 Task: Add Megafood Kids B Complex to the cart.
Action: Mouse pressed left at (26, 78)
Screenshot: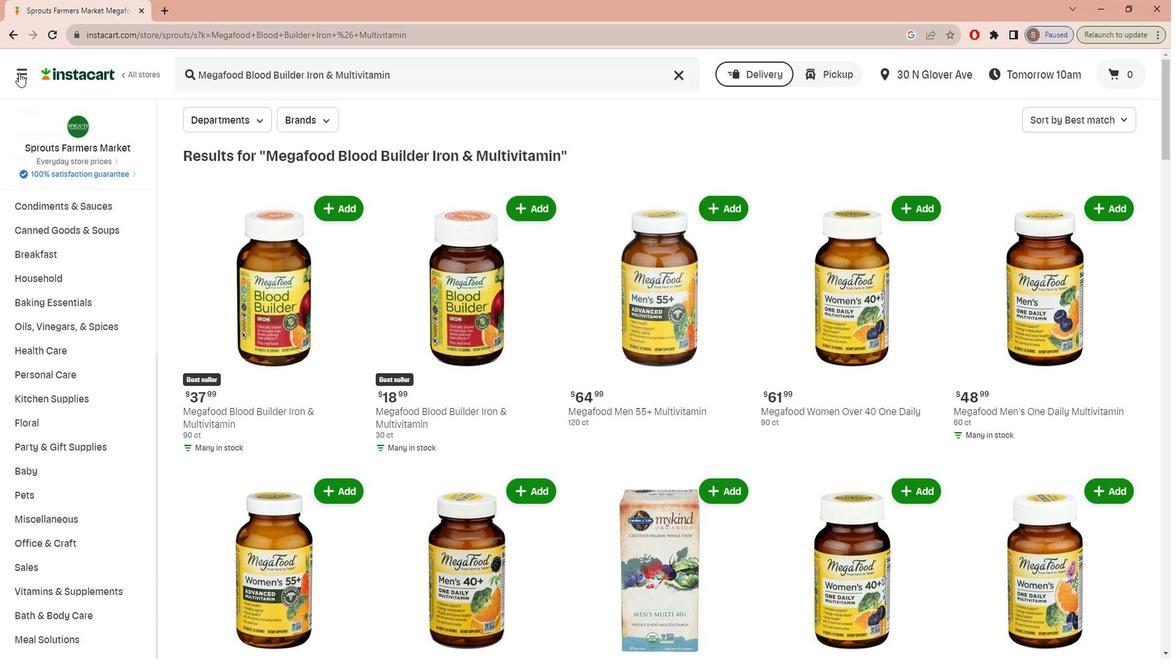 
Action: Mouse moved to (34, 160)
Screenshot: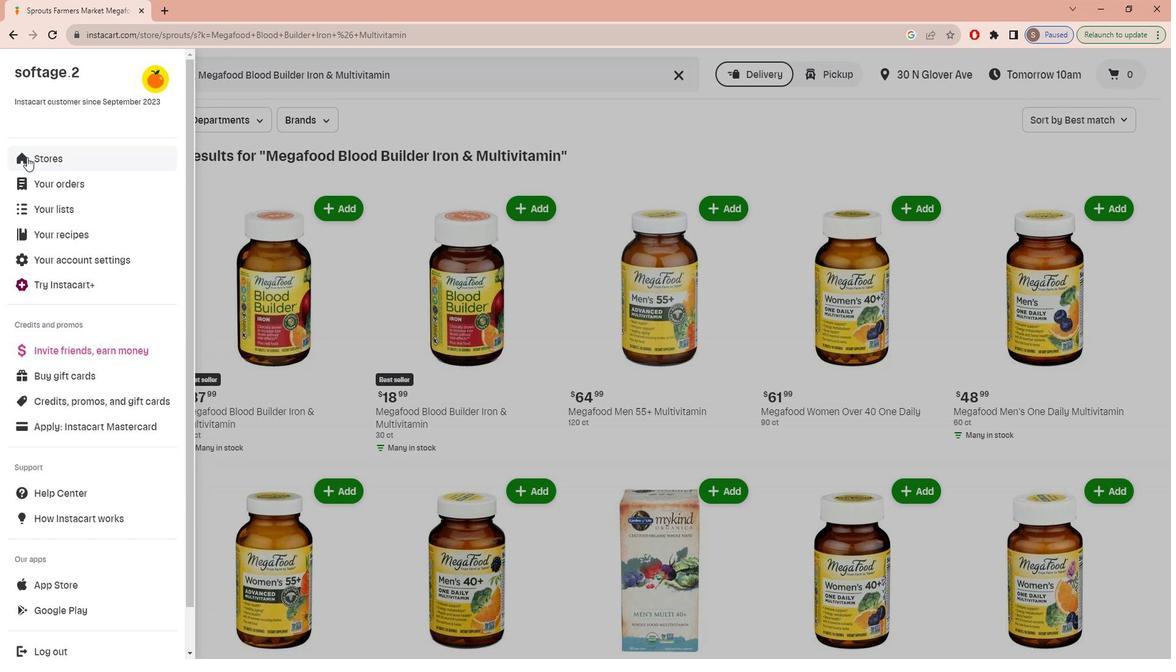 
Action: Mouse pressed left at (34, 160)
Screenshot: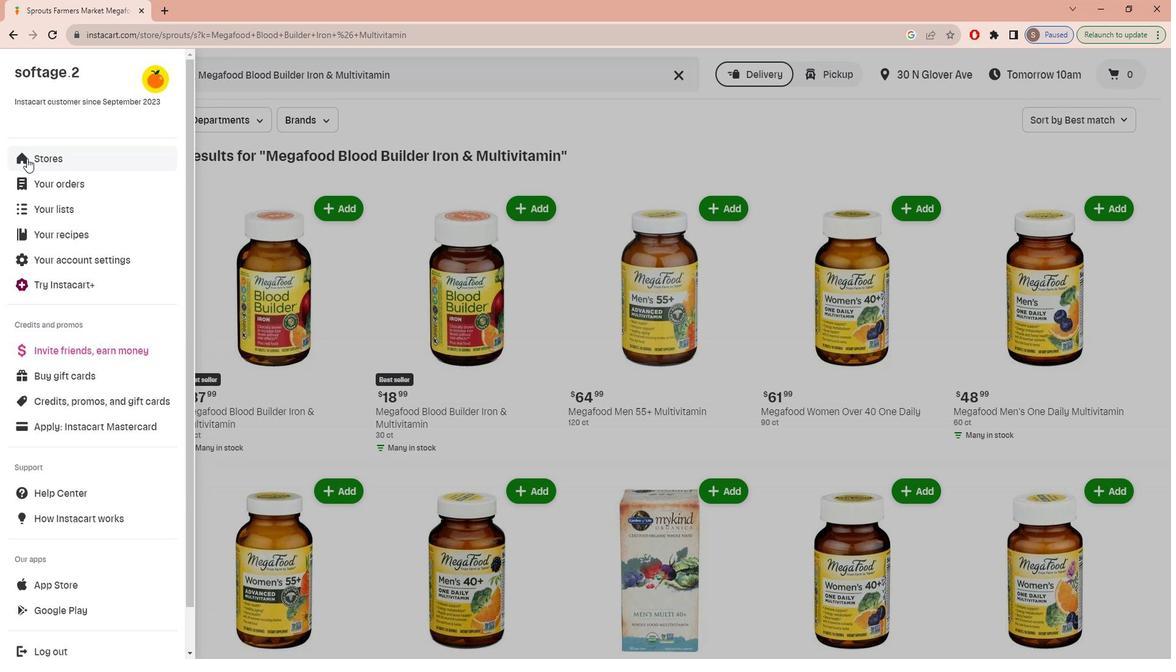 
Action: Mouse moved to (287, 129)
Screenshot: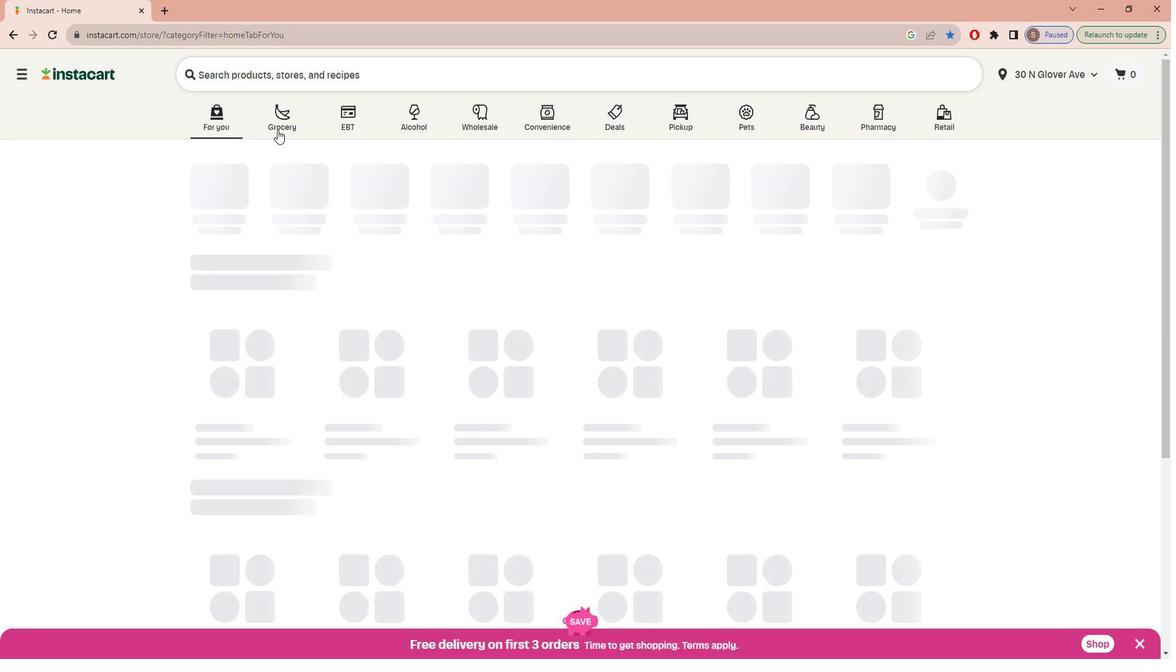 
Action: Mouse pressed left at (287, 129)
Screenshot: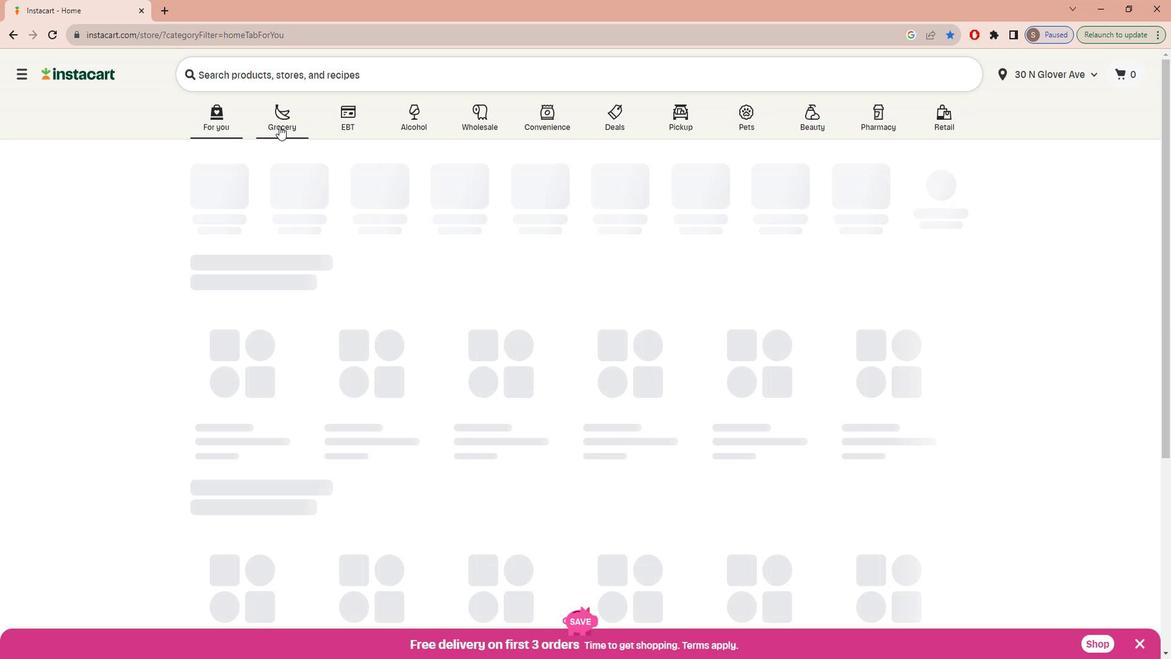 
Action: Mouse moved to (266, 352)
Screenshot: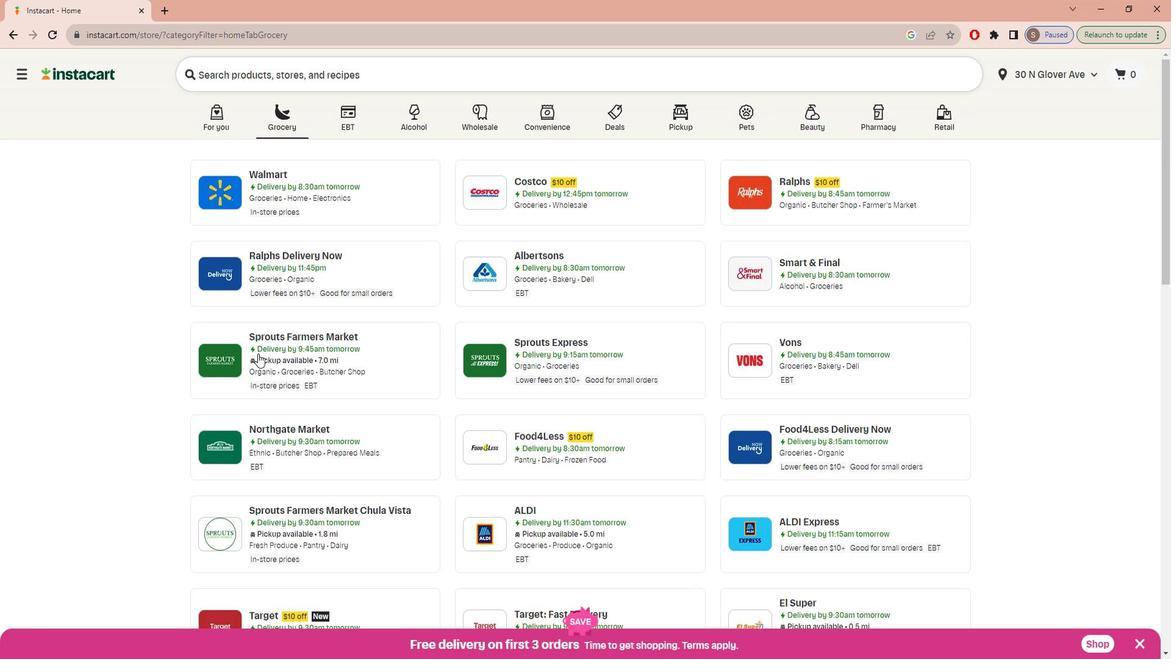 
Action: Mouse pressed left at (266, 352)
Screenshot: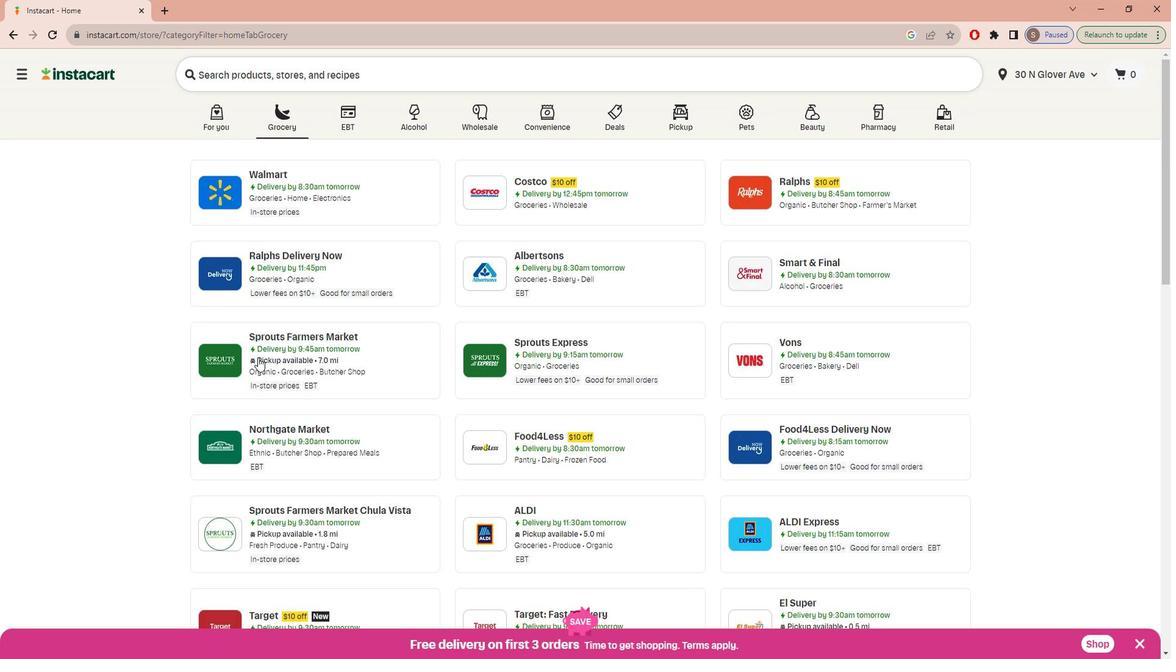 
Action: Mouse moved to (13, 455)
Screenshot: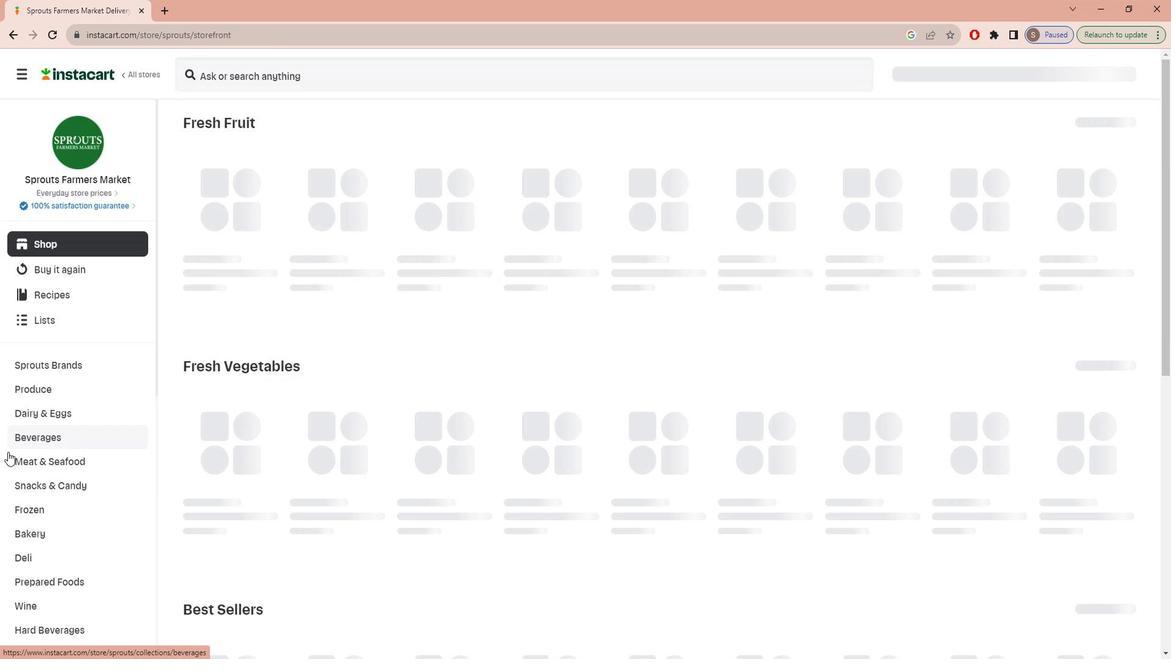 
Action: Mouse scrolled (13, 454) with delta (0, 0)
Screenshot: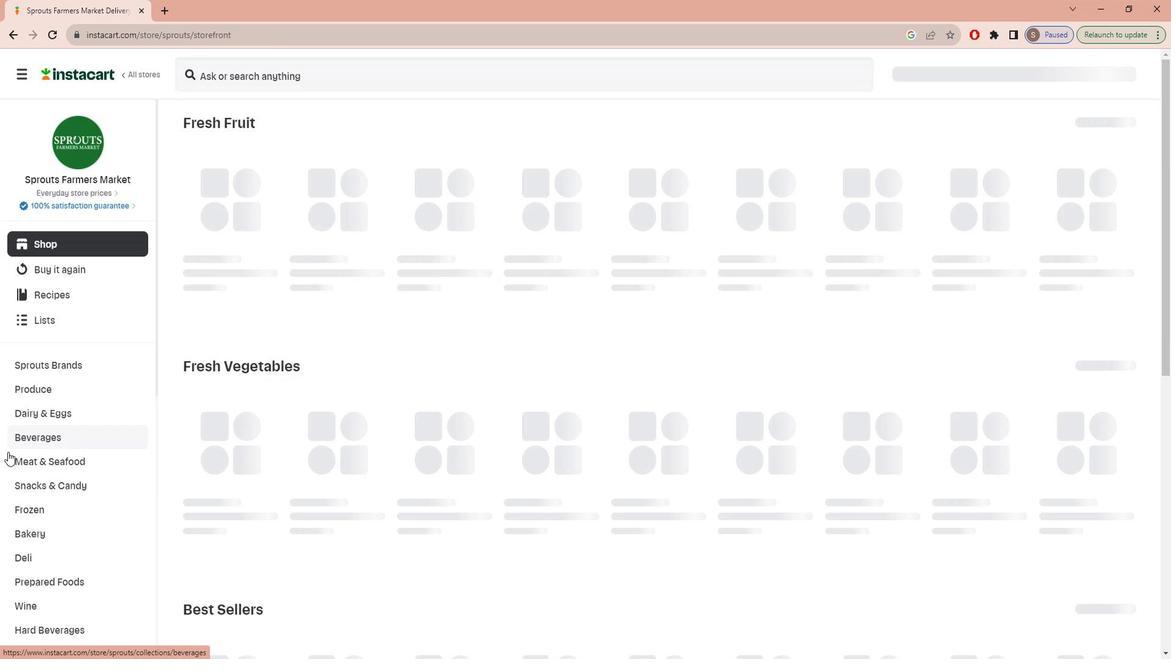 
Action: Mouse moved to (13, 456)
Screenshot: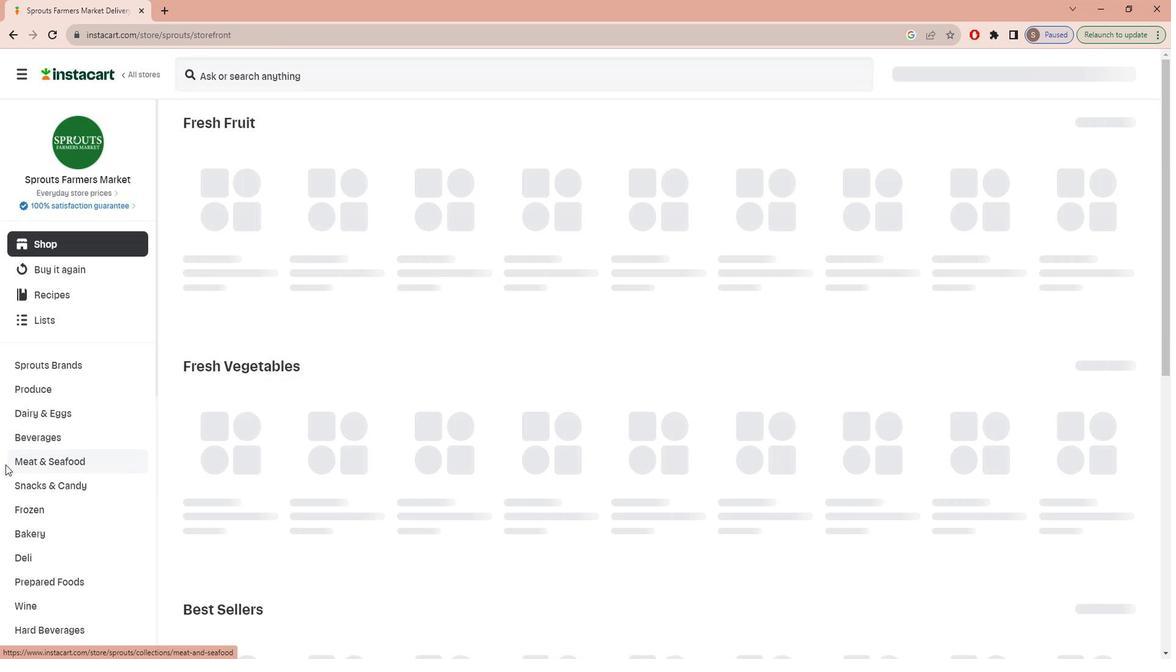 
Action: Mouse scrolled (13, 455) with delta (0, 0)
Screenshot: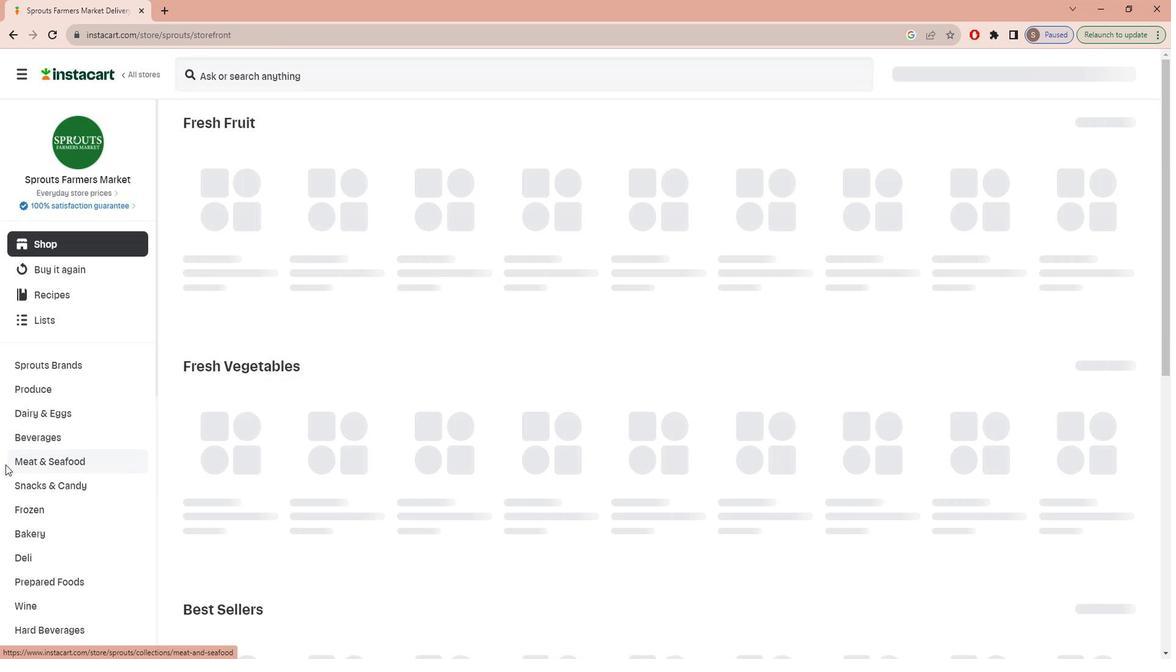 
Action: Mouse moved to (13, 457)
Screenshot: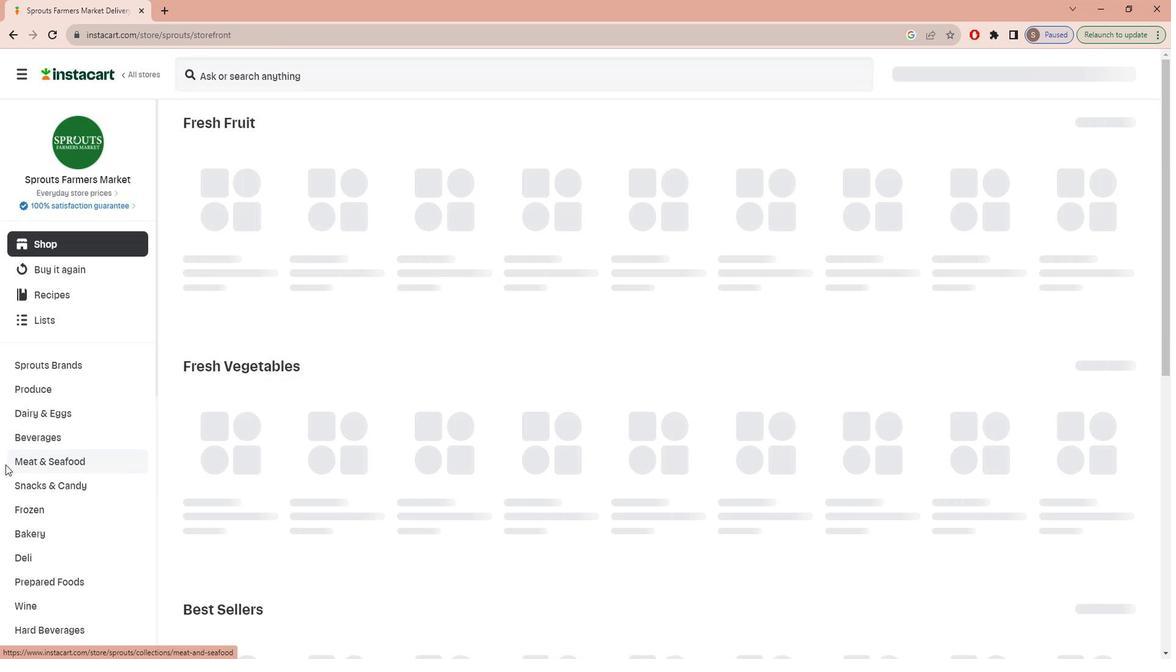 
Action: Mouse scrolled (13, 456) with delta (0, 0)
Screenshot: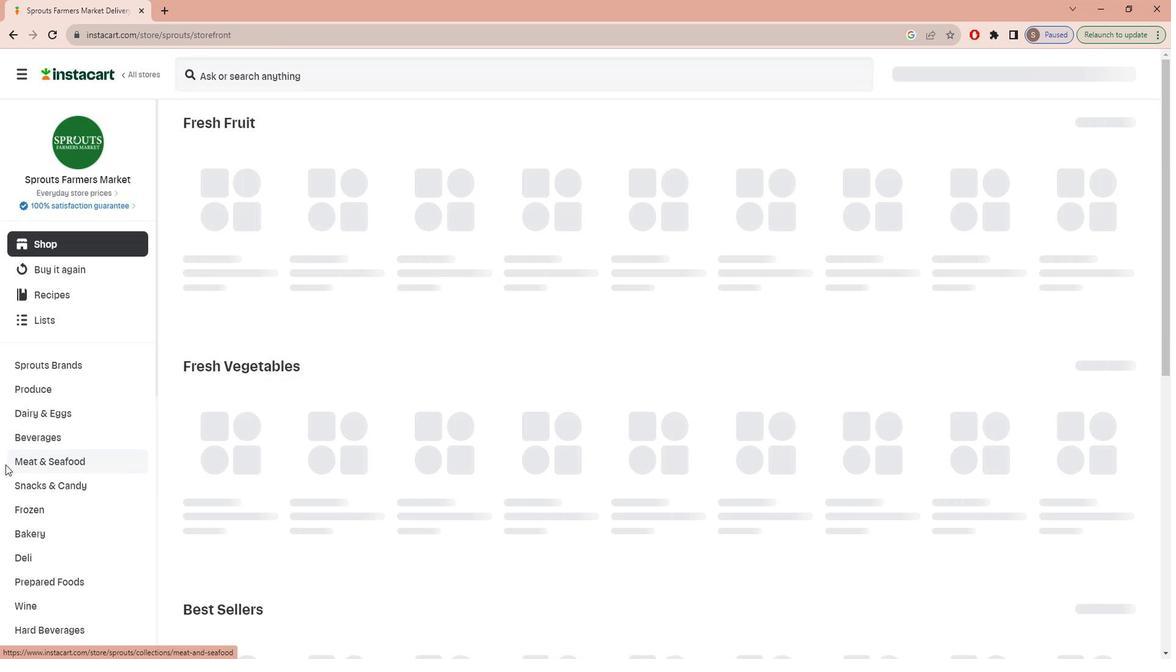 
Action: Mouse moved to (13, 457)
Screenshot: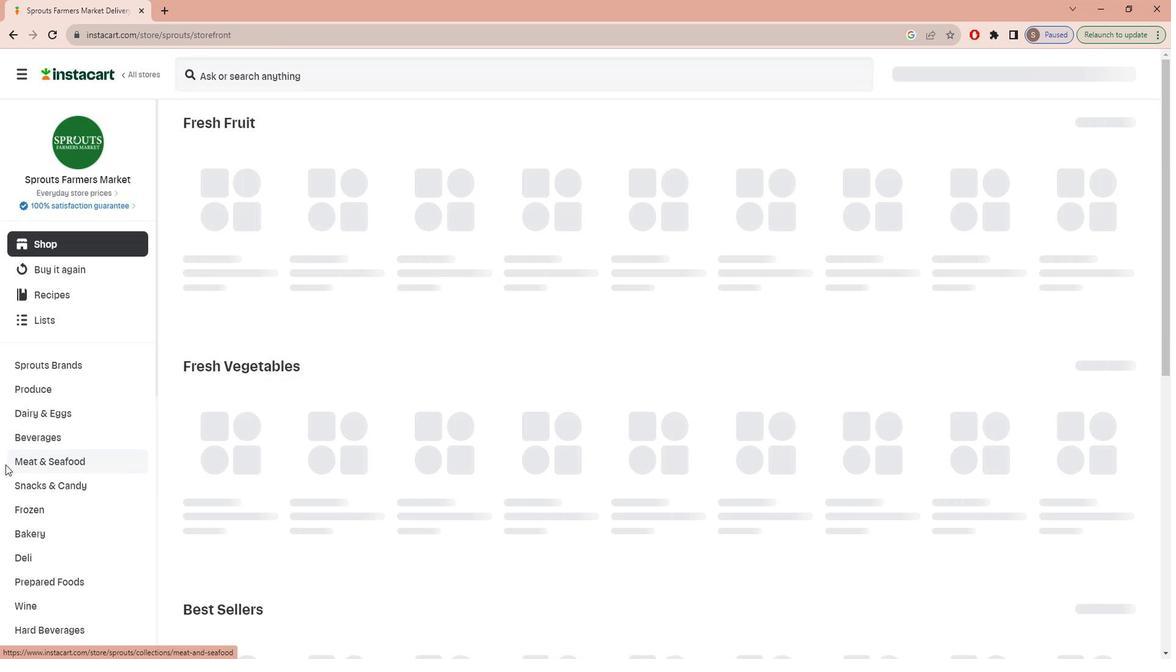 
Action: Mouse scrolled (13, 457) with delta (0, 0)
Screenshot: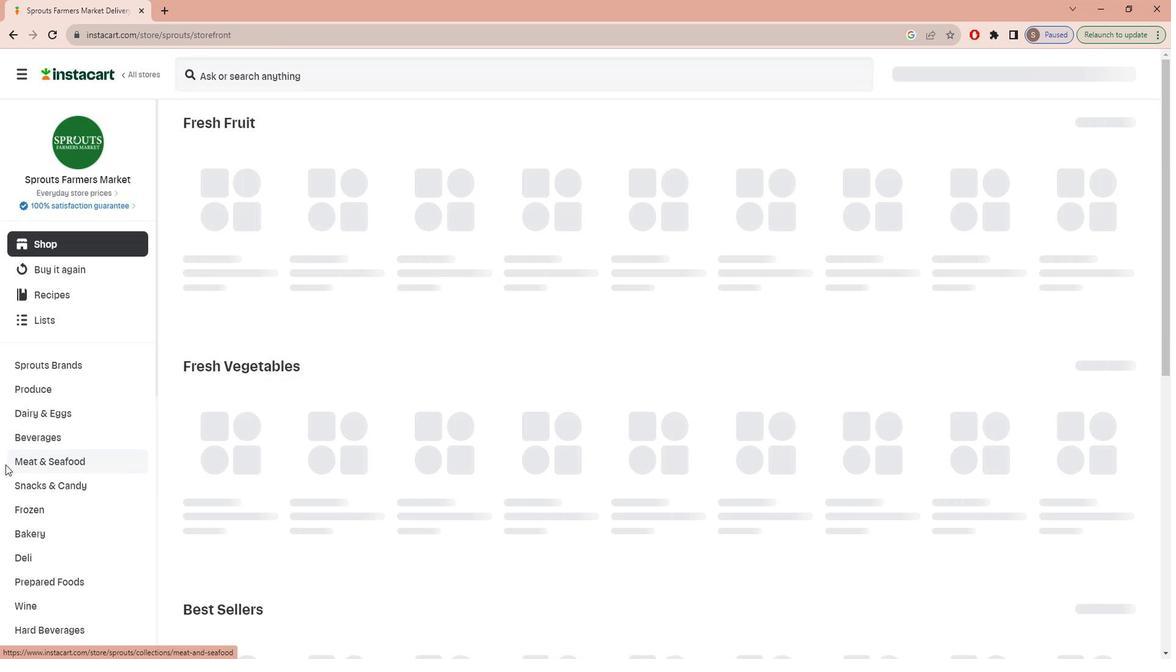 
Action: Mouse scrolled (13, 457) with delta (0, 0)
Screenshot: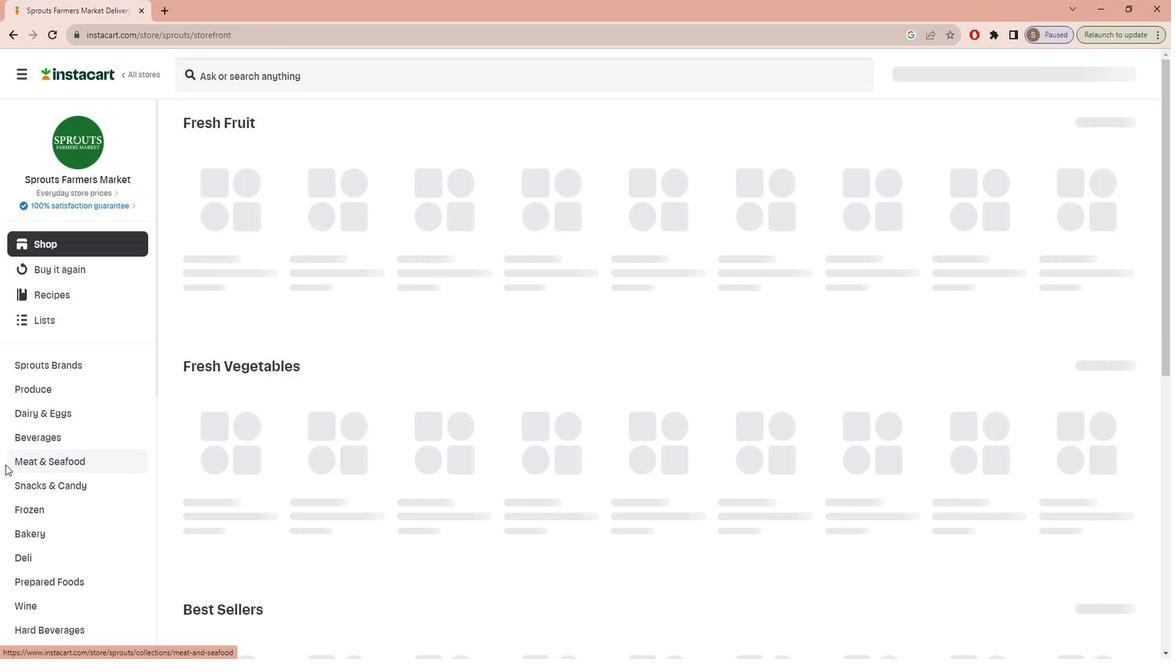 
Action: Mouse moved to (13, 458)
Screenshot: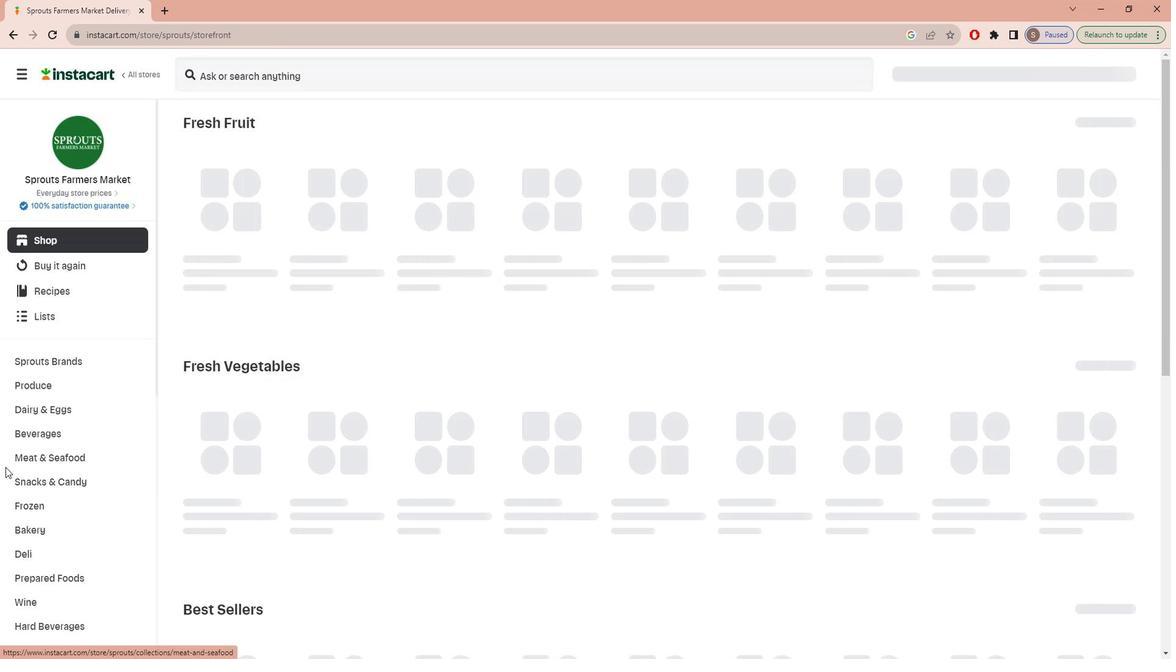 
Action: Mouse scrolled (13, 457) with delta (0, 0)
Screenshot: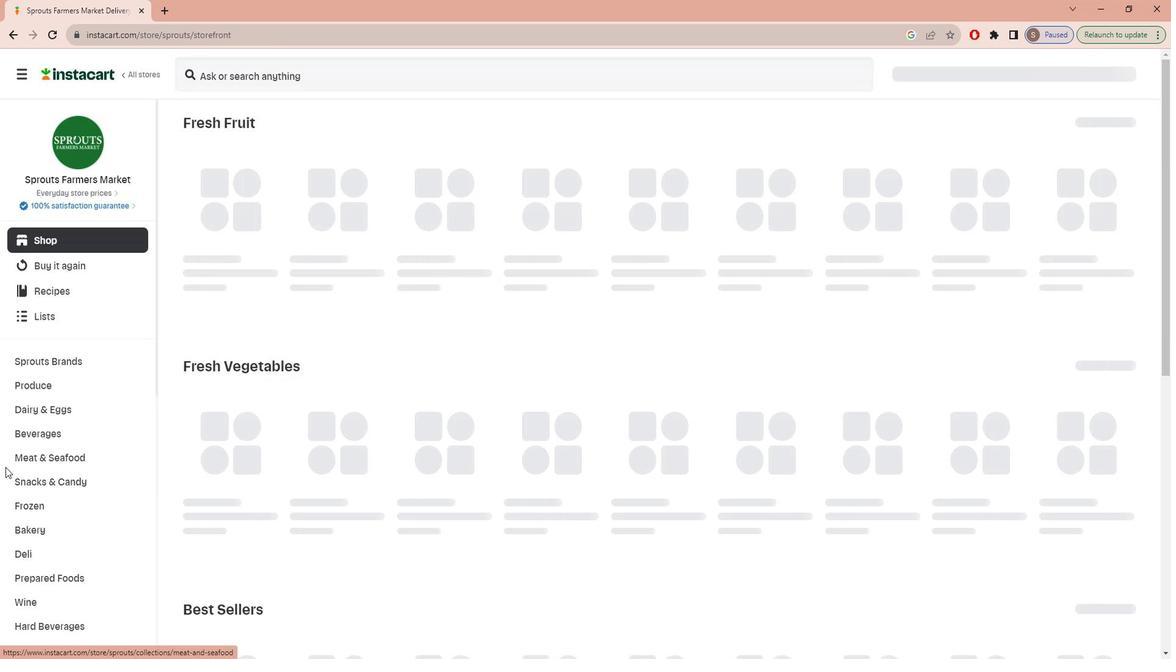 
Action: Mouse moved to (19, 457)
Screenshot: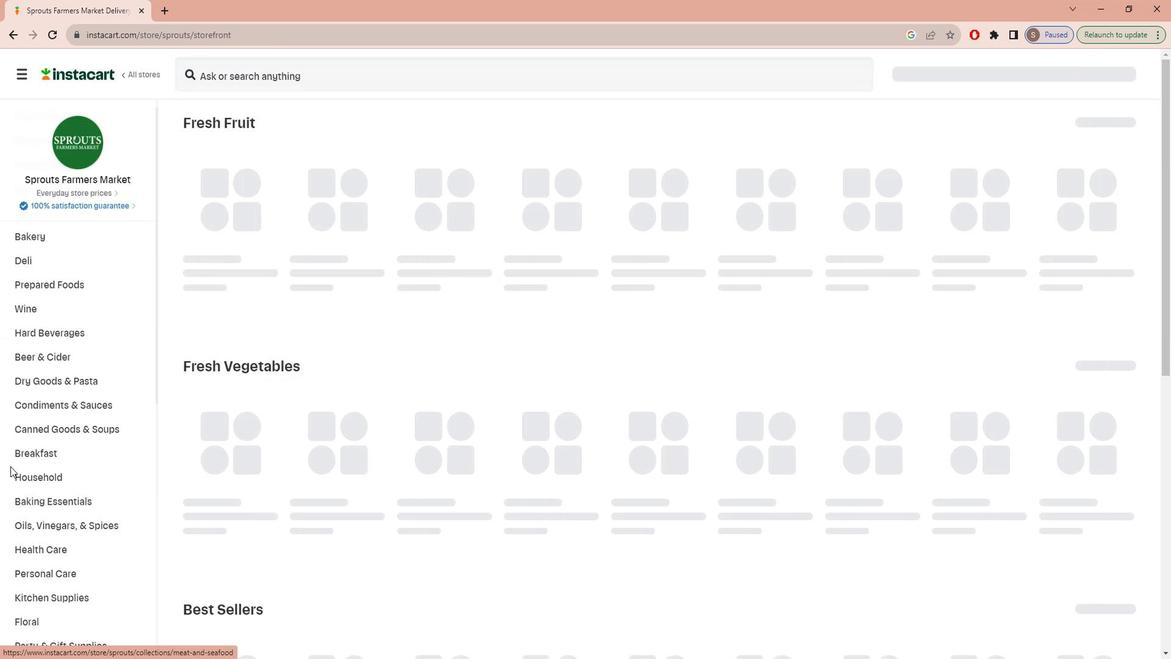 
Action: Mouse scrolled (19, 456) with delta (0, 0)
Screenshot: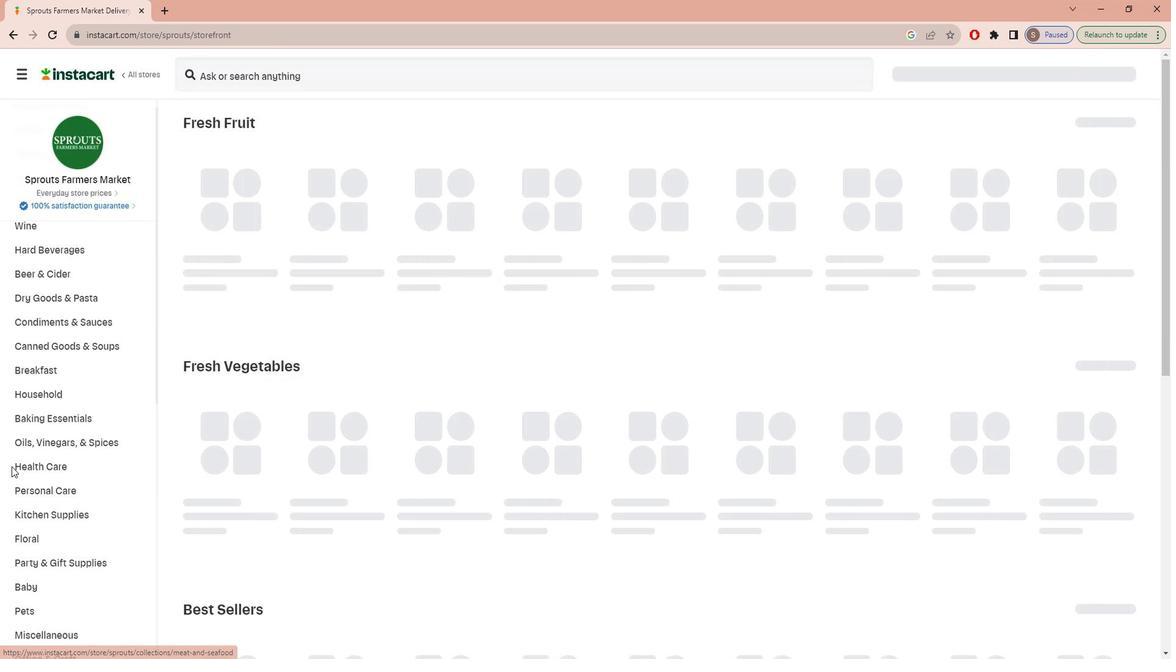 
Action: Mouse moved to (21, 457)
Screenshot: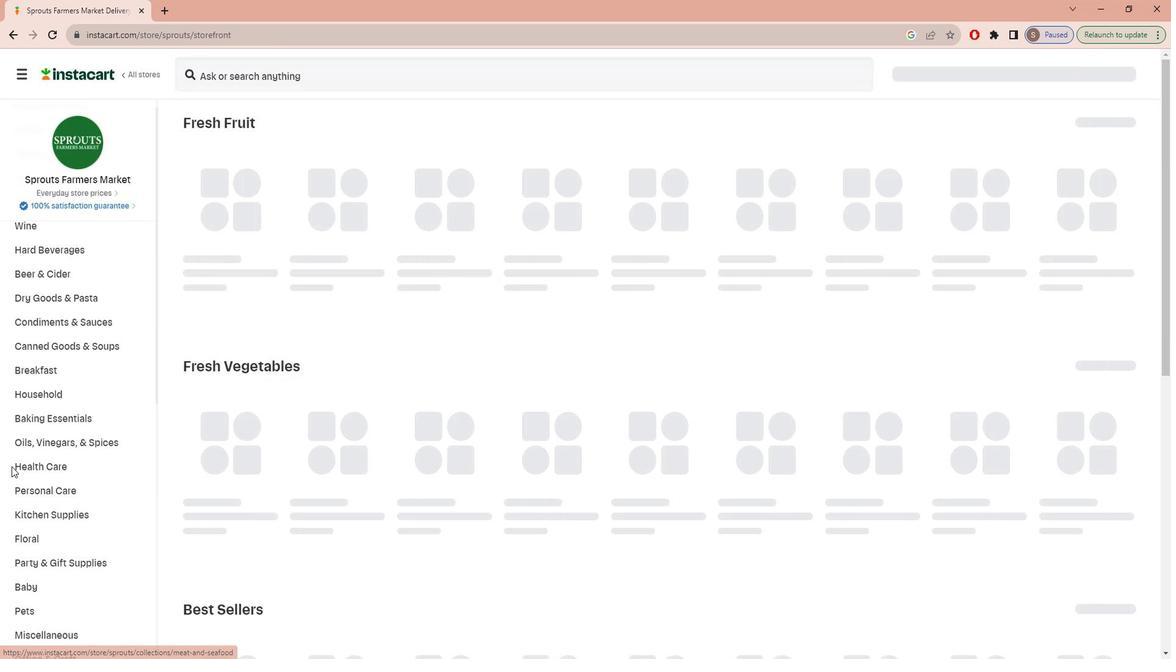 
Action: Mouse scrolled (21, 457) with delta (0, 0)
Screenshot: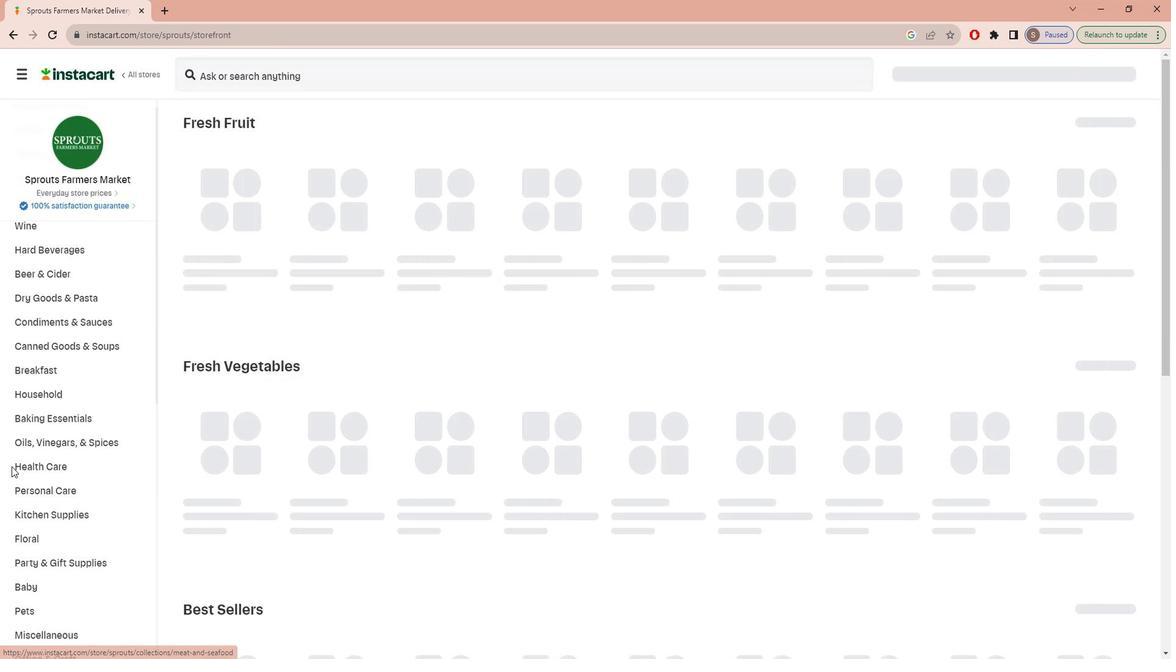 
Action: Mouse moved to (22, 458)
Screenshot: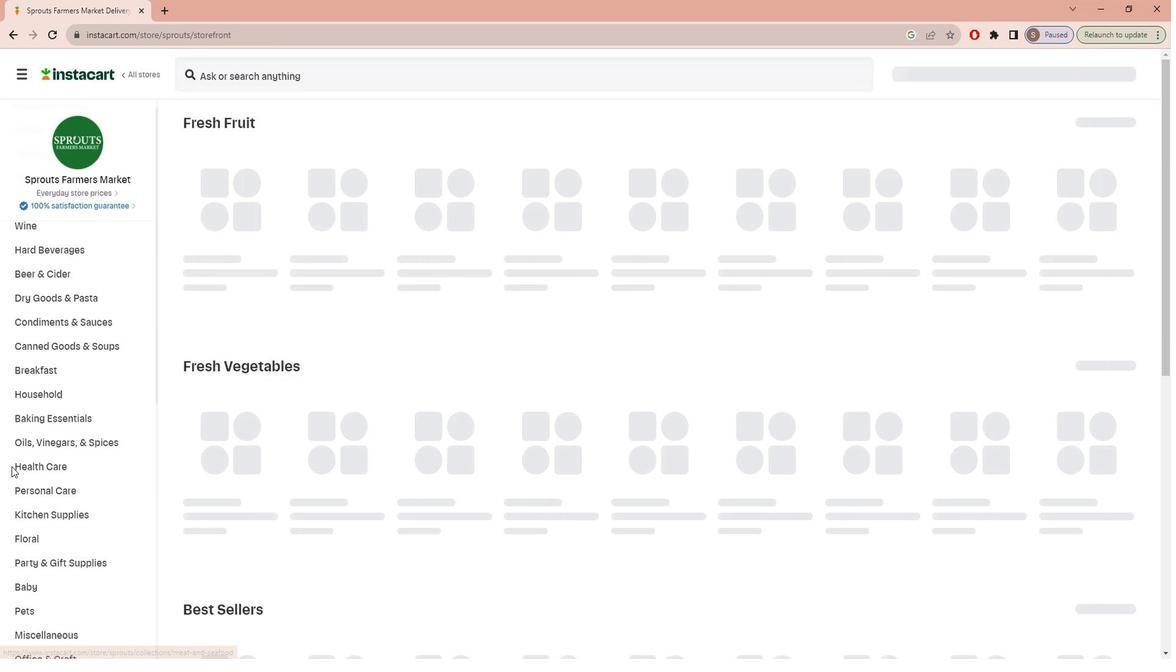 
Action: Mouse scrolled (22, 458) with delta (0, 0)
Screenshot: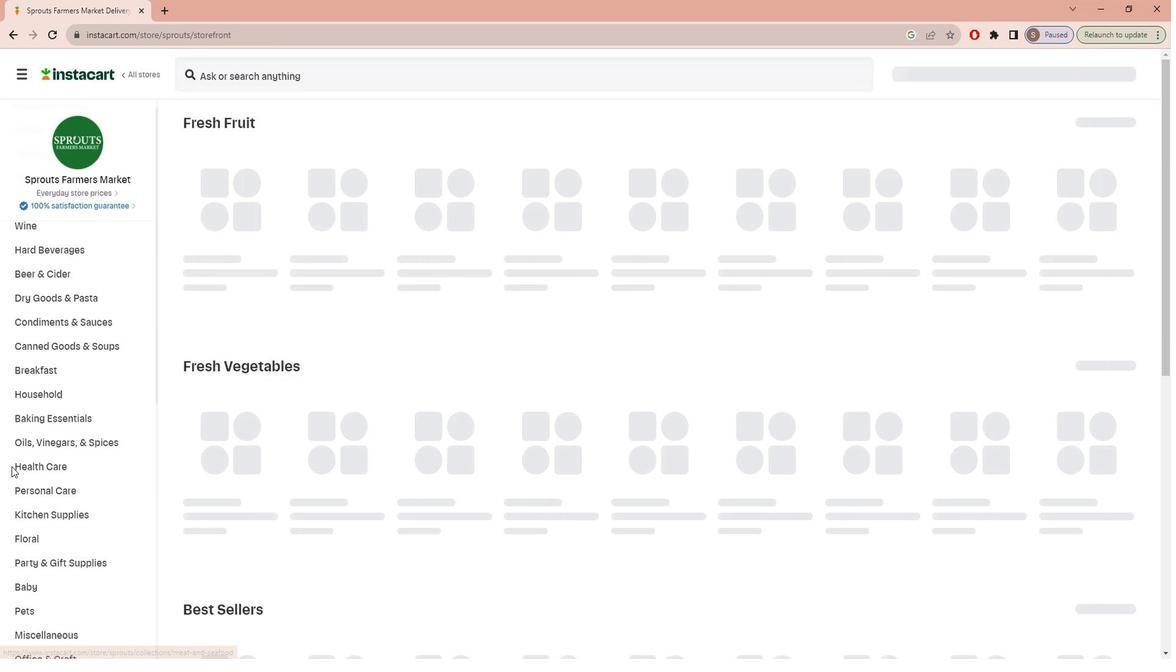
Action: Mouse moved to (23, 460)
Screenshot: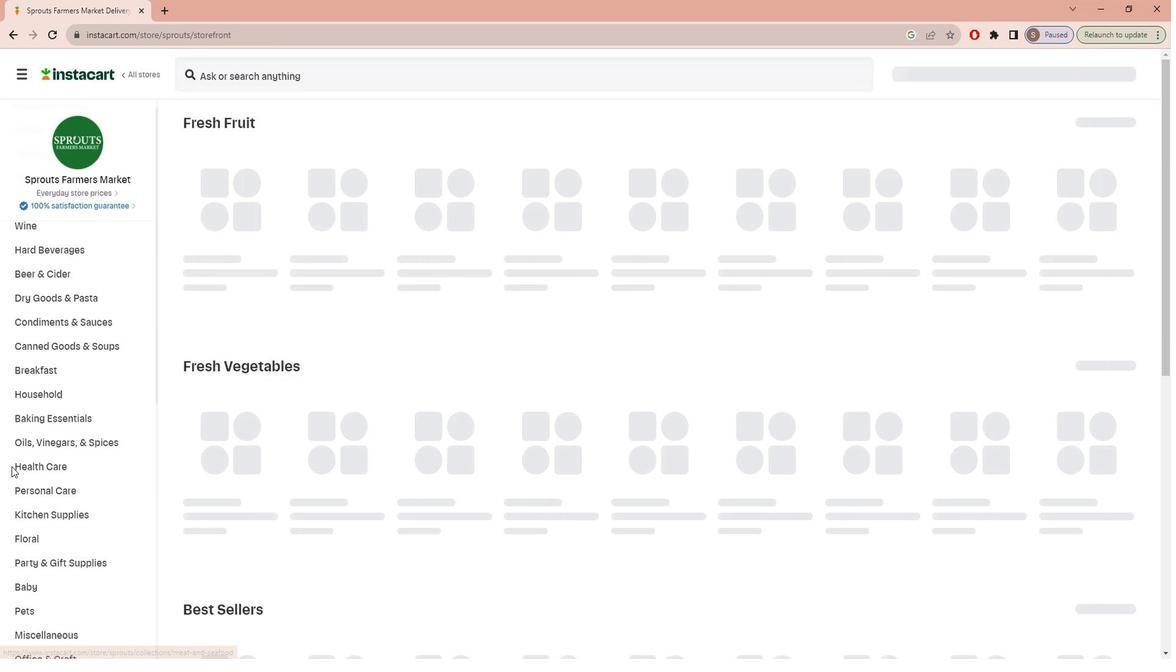 
Action: Mouse scrolled (23, 460) with delta (0, 0)
Screenshot: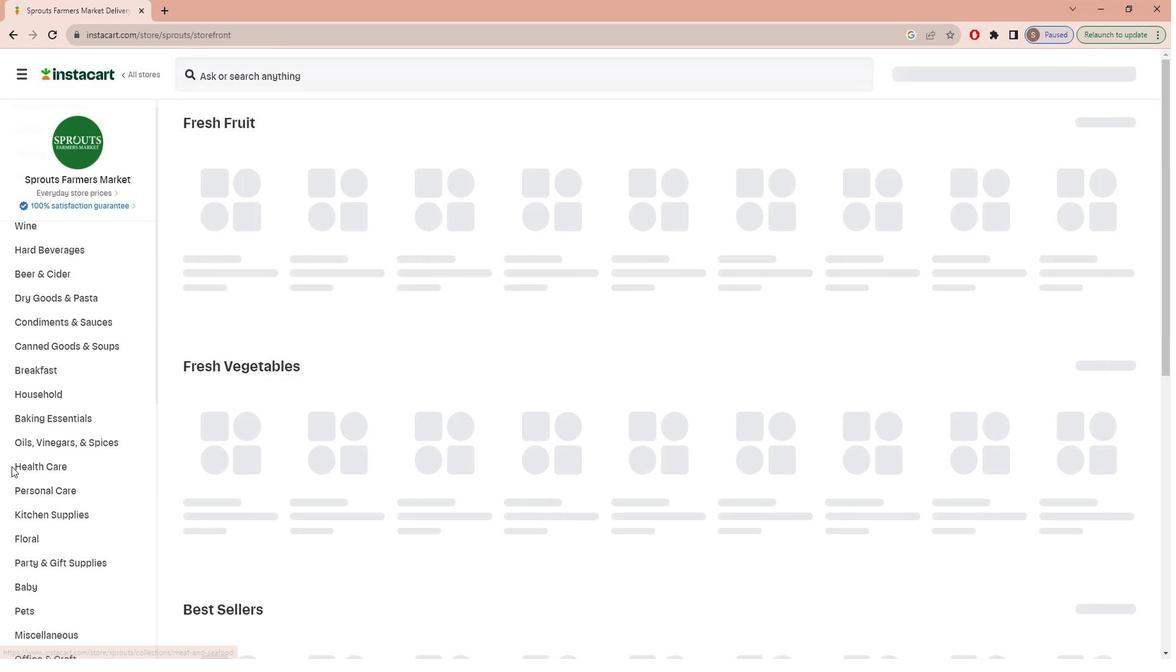 
Action: Mouse moved to (24, 462)
Screenshot: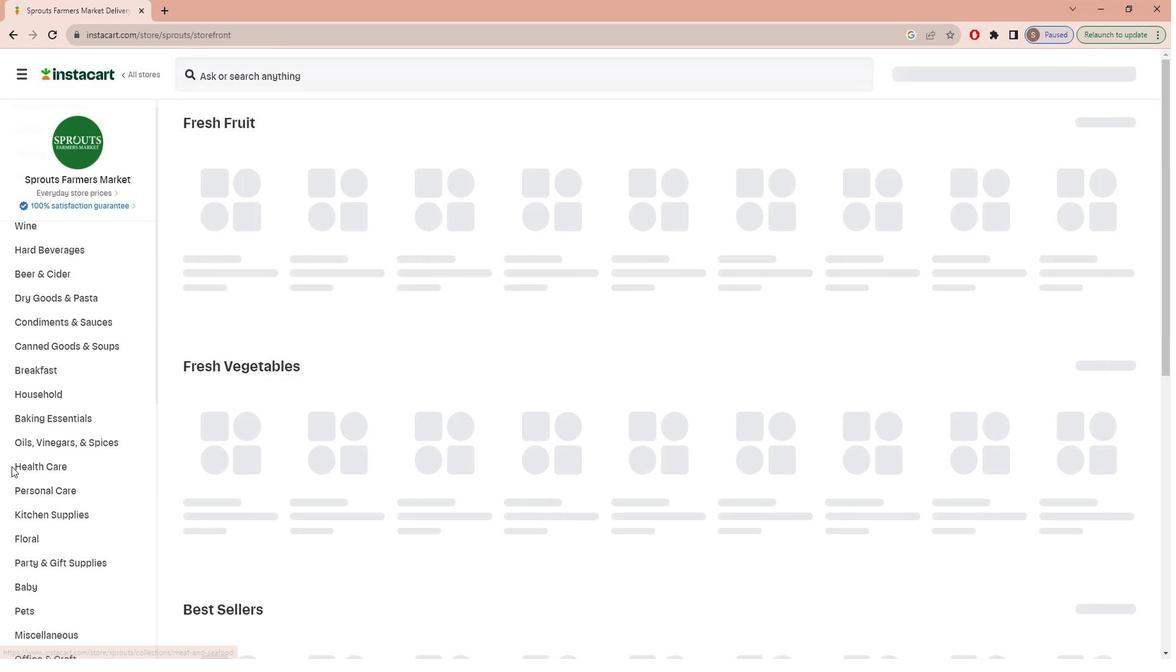 
Action: Mouse scrolled (24, 461) with delta (0, 0)
Screenshot: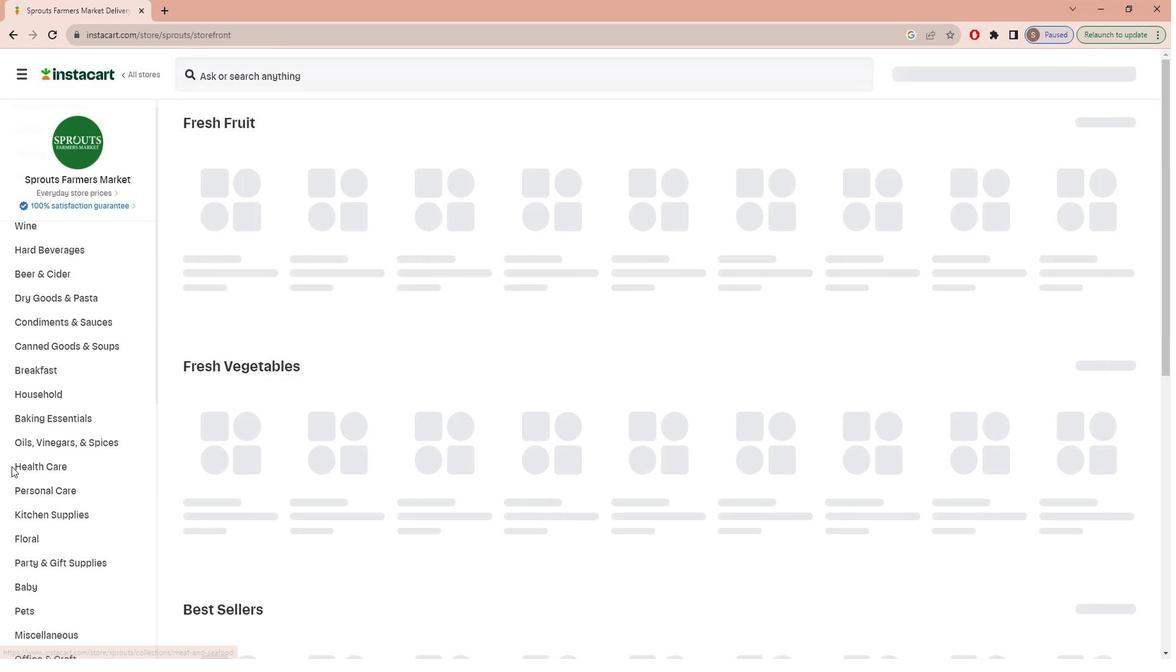 
Action: Mouse moved to (48, 574)
Screenshot: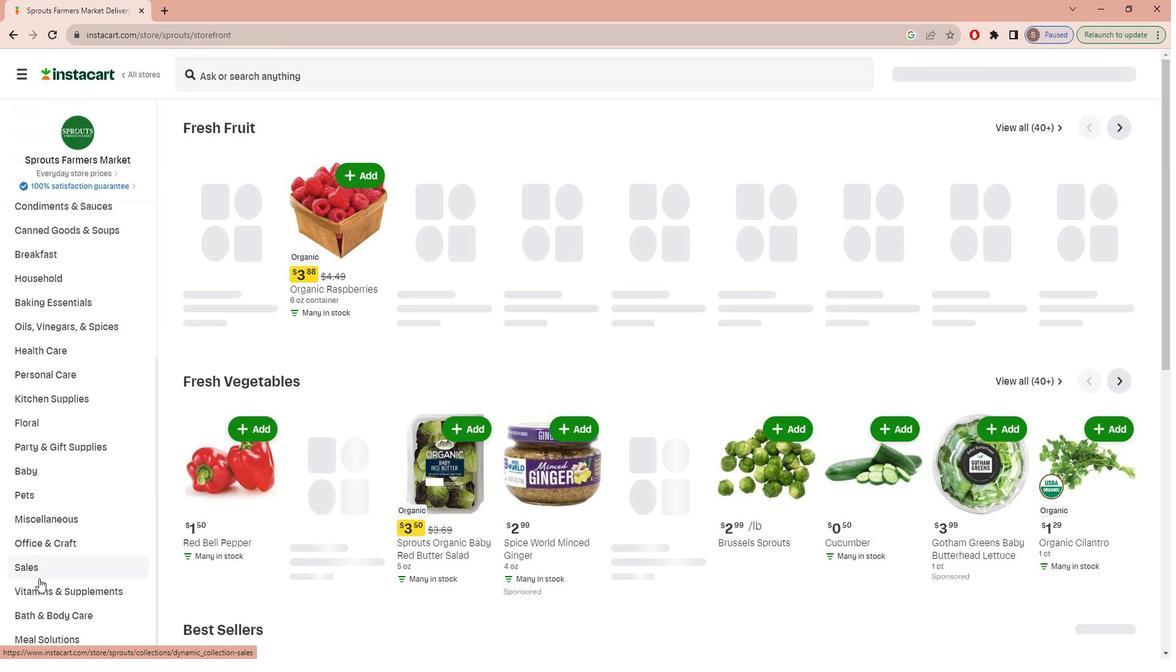 
Action: Mouse pressed left at (48, 574)
Screenshot: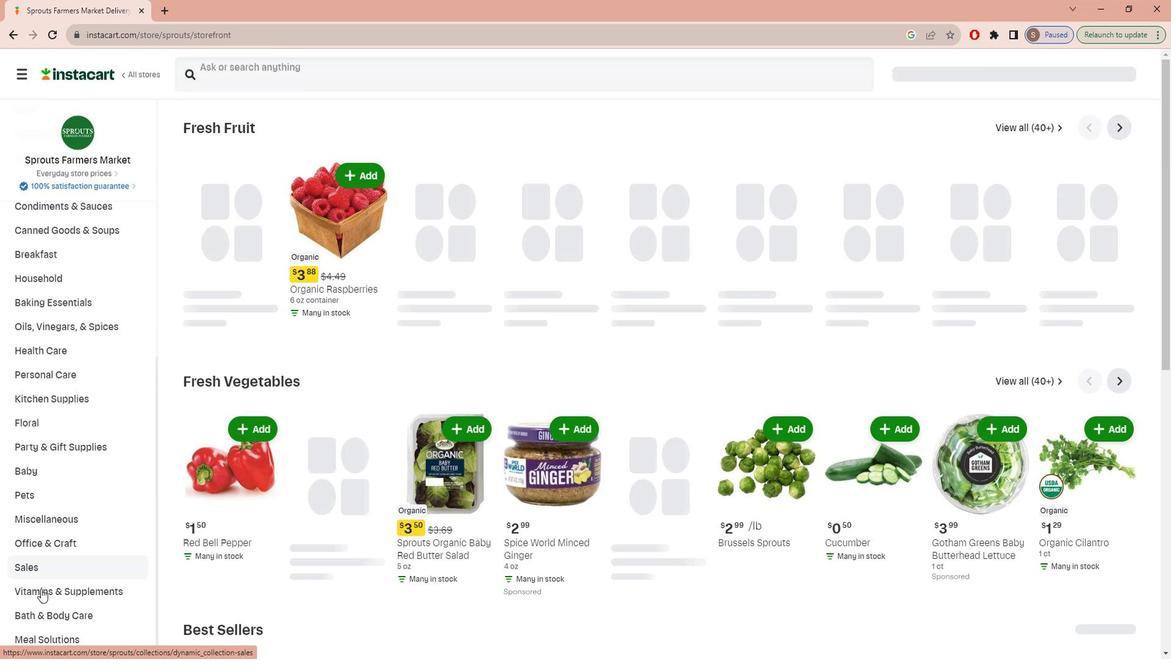 
Action: Mouse moved to (1140, 159)
Screenshot: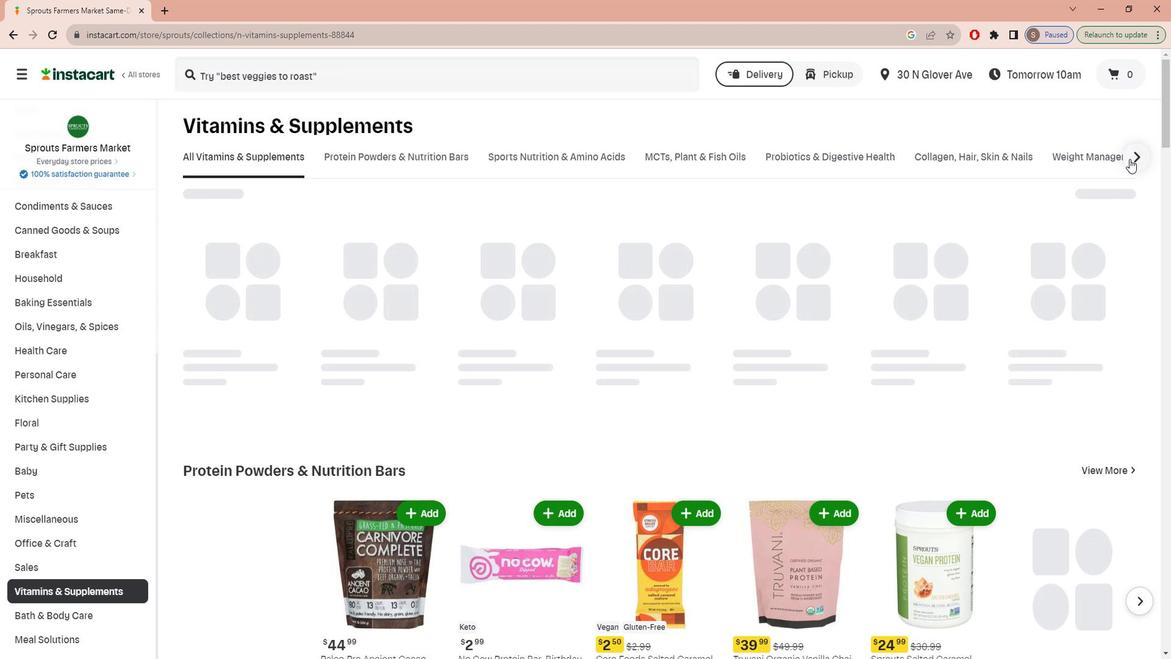 
Action: Mouse pressed left at (1140, 159)
Screenshot: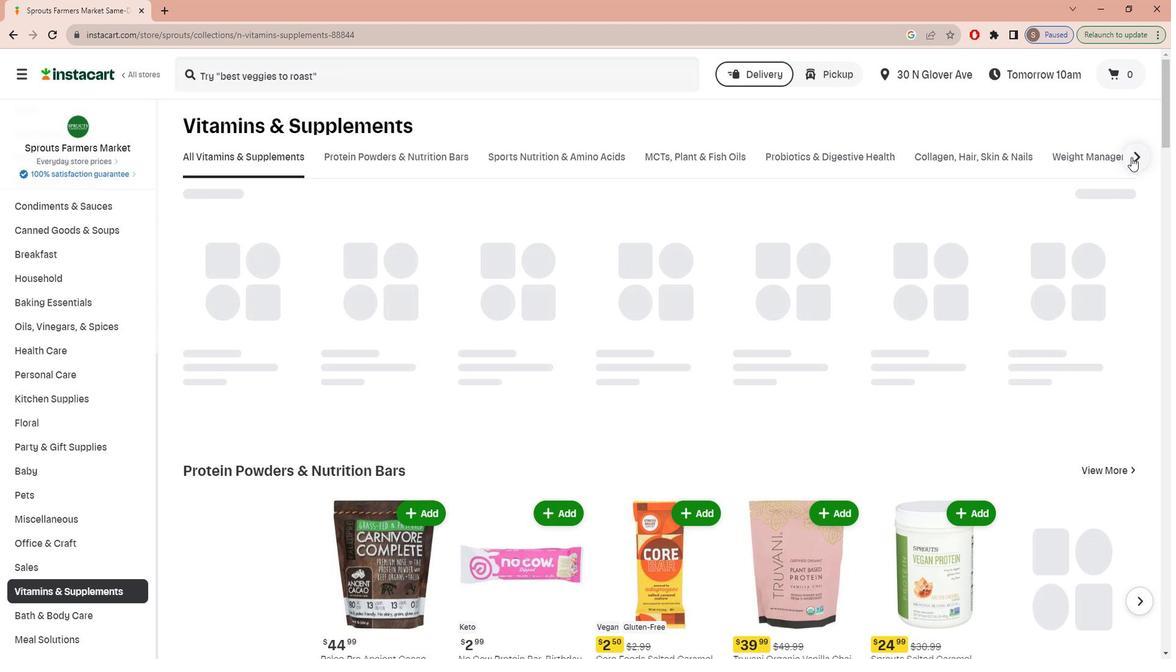 
Action: Mouse moved to (830, 157)
Screenshot: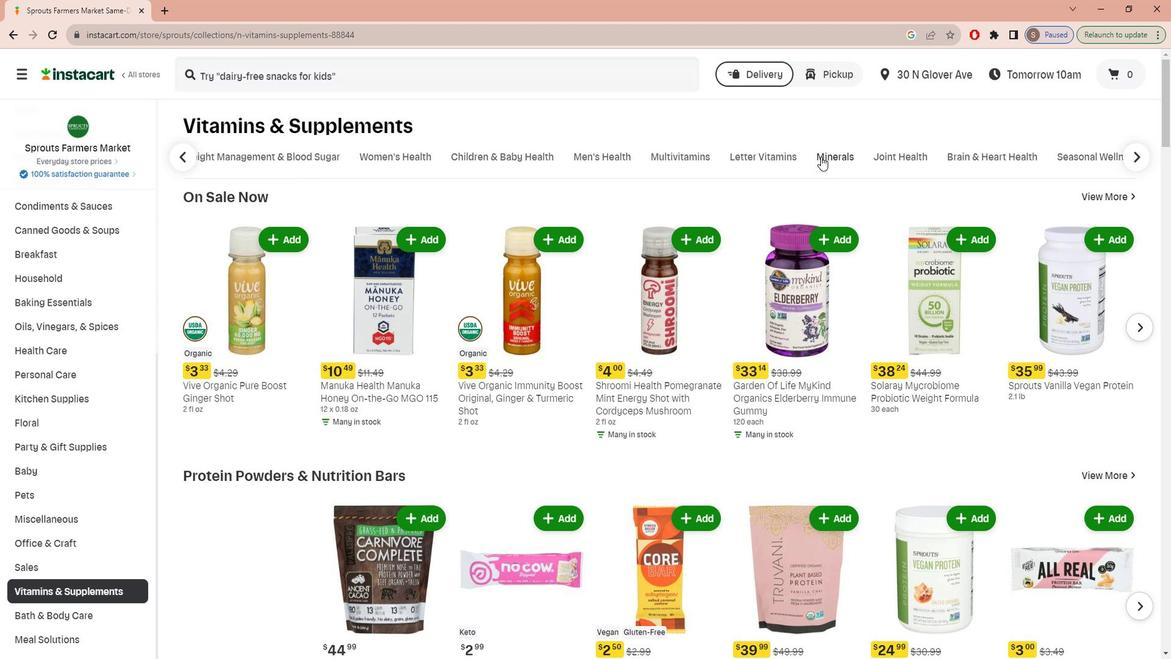 
Action: Mouse pressed left at (830, 157)
Screenshot: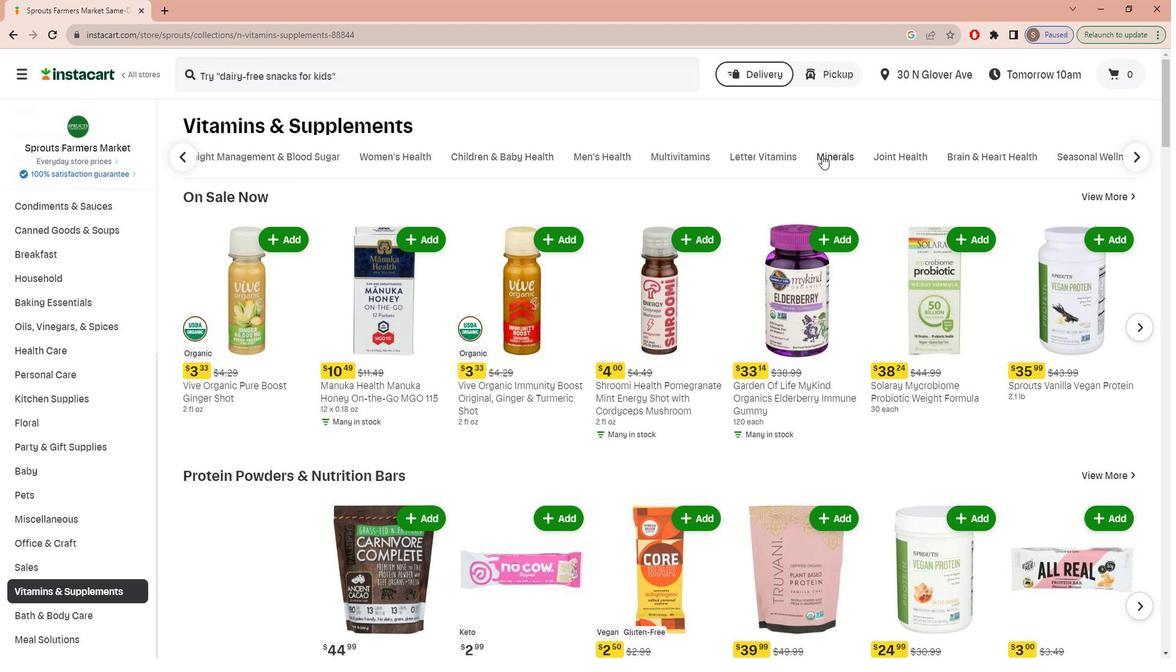 
Action: Mouse moved to (396, 80)
Screenshot: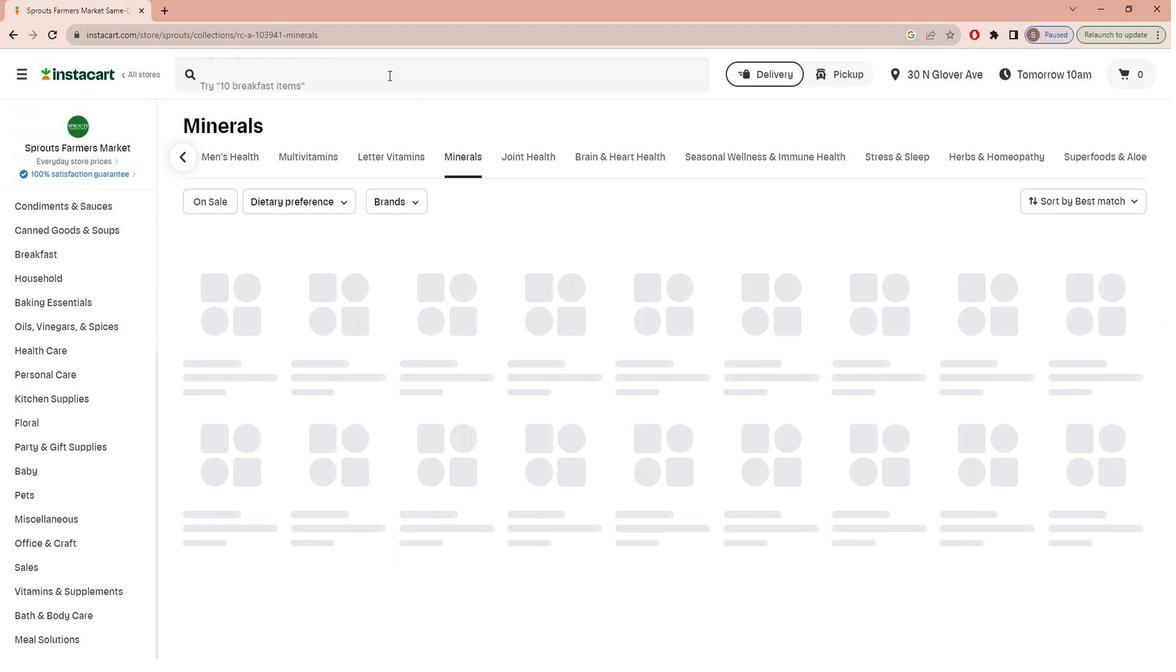 
Action: Mouse pressed left at (396, 80)
Screenshot: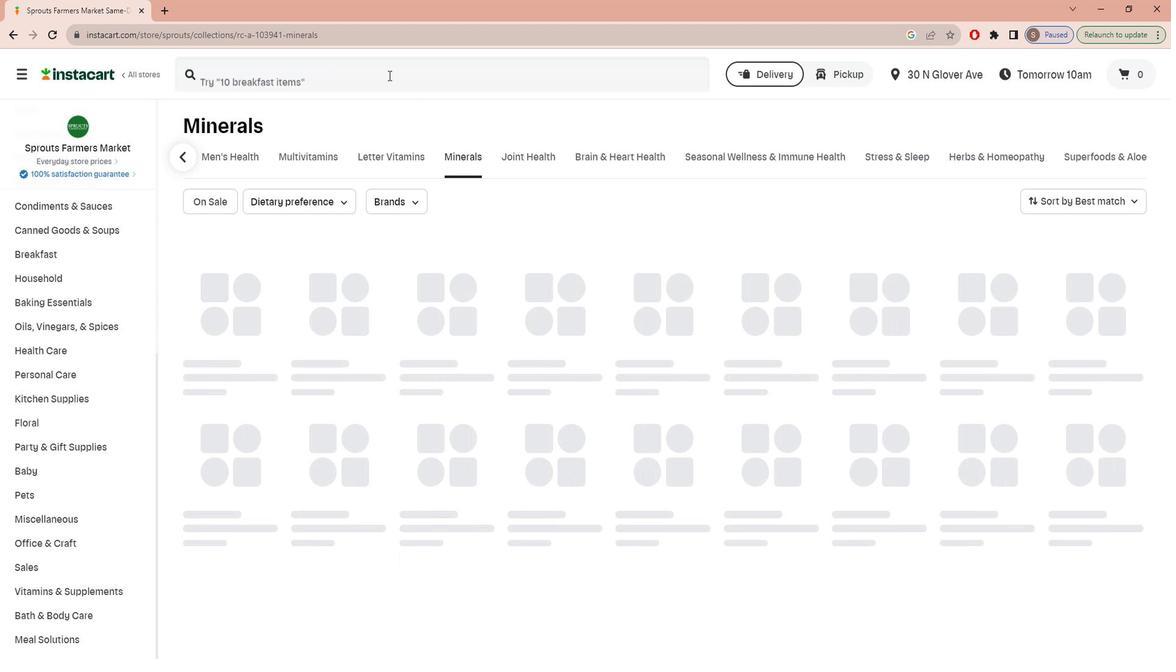 
Action: Key pressed m<Key.caps_lock>EGAFOOD<Key.space><Key.caps_lock>k<Key.caps_lock>IDS<Key.space><Key.caps_lock>b<Key.space>c<Key.caps_lock>OMPLEX<Key.space><Key.enter>
Screenshot: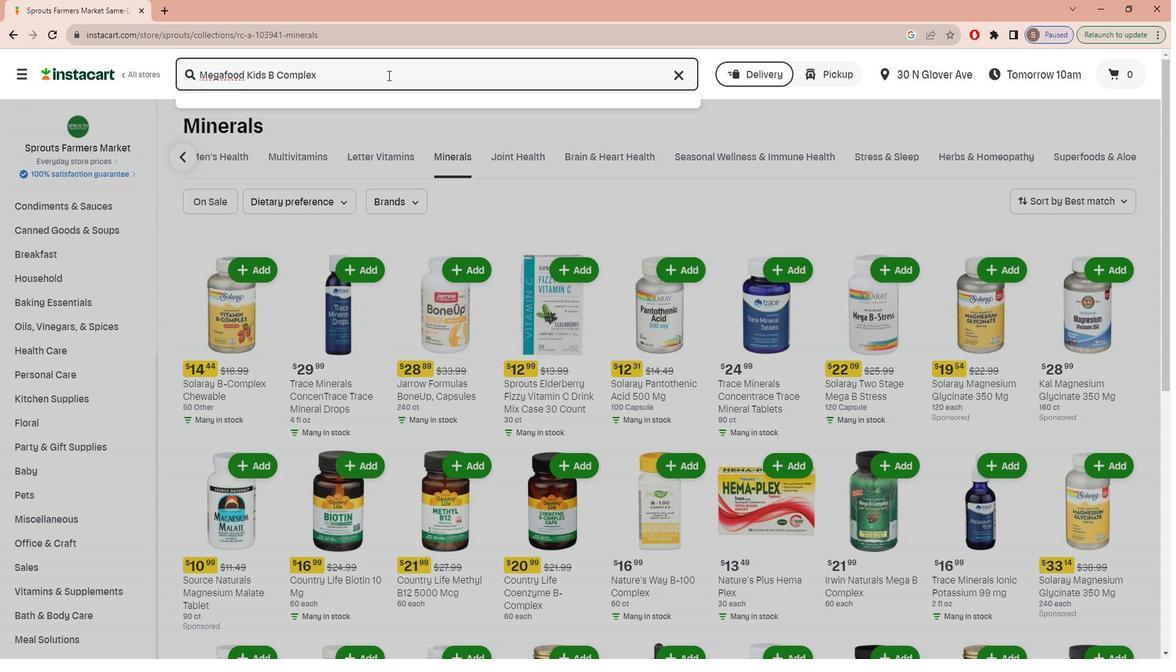 
Action: Mouse moved to (339, 206)
Screenshot: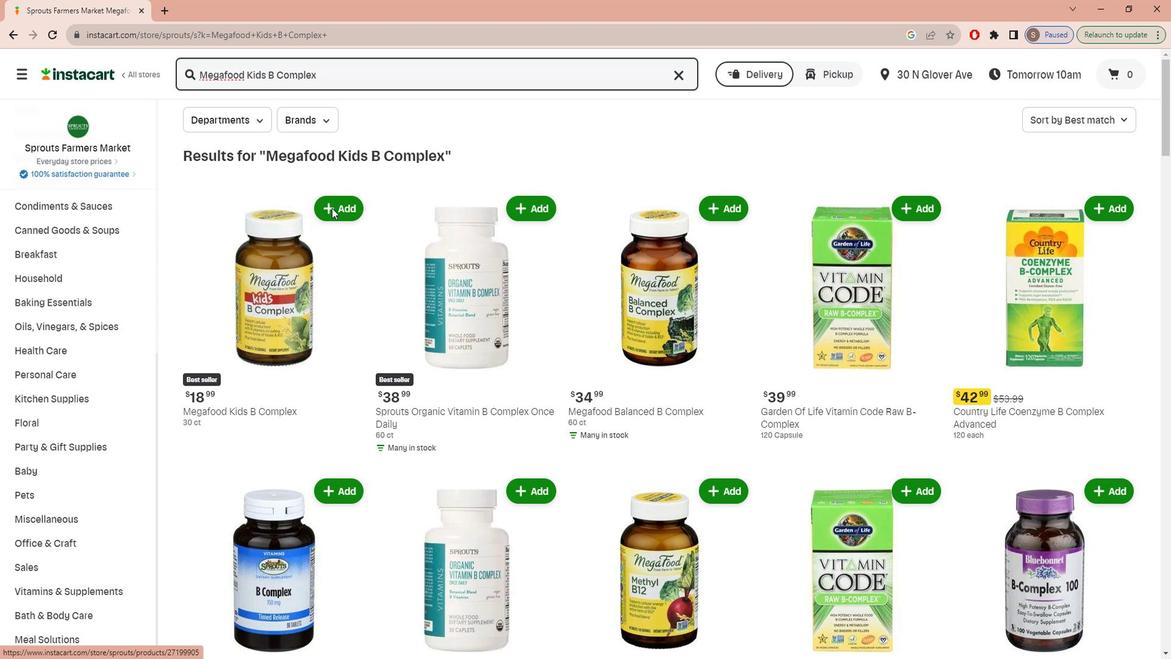 
Action: Mouse pressed left at (339, 206)
Screenshot: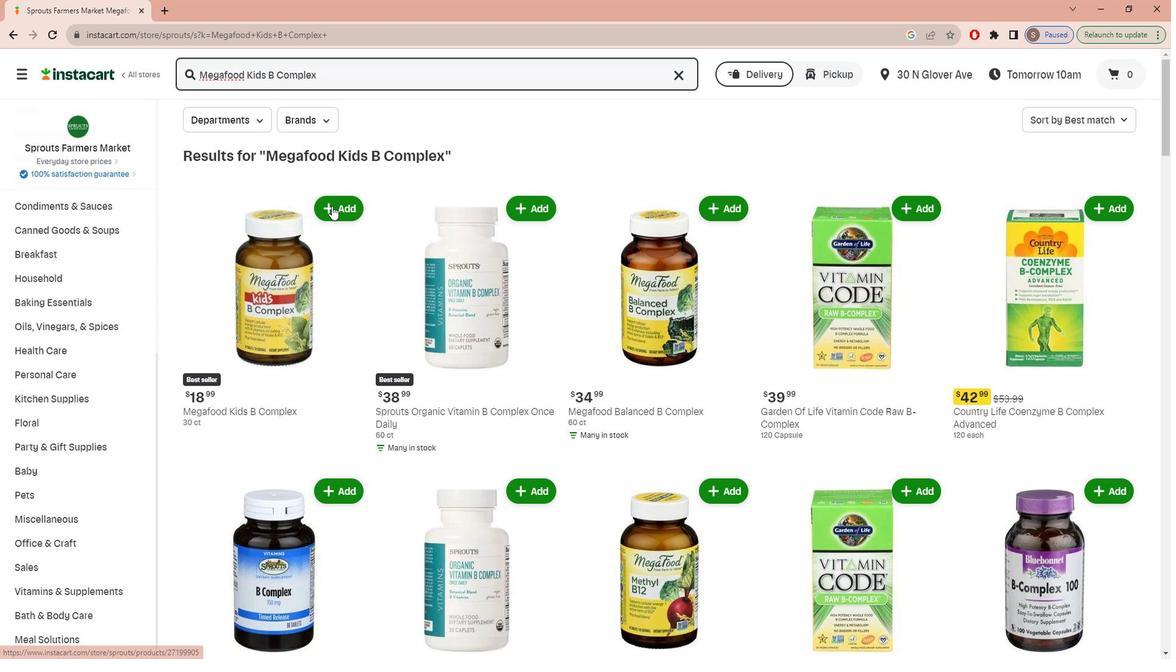 
Action: Mouse moved to (364, 300)
Screenshot: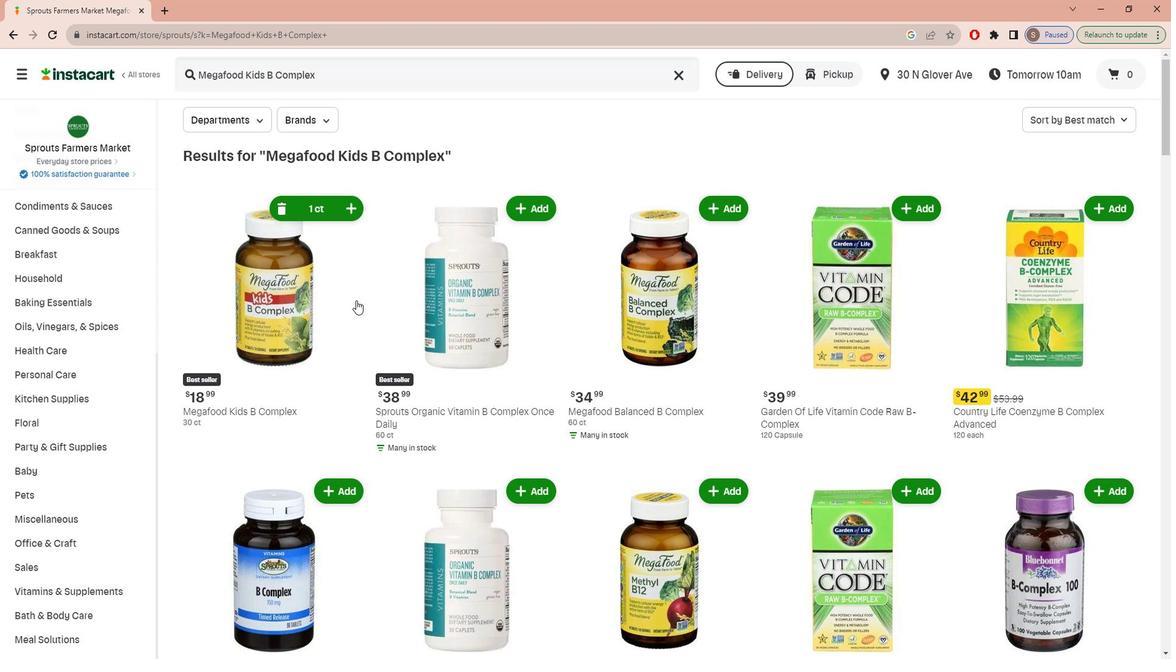 
